 Task: Add Liquid Death Iced Black Tea, Armless Palmer to the cart.
Action: Mouse moved to (18, 73)
Screenshot: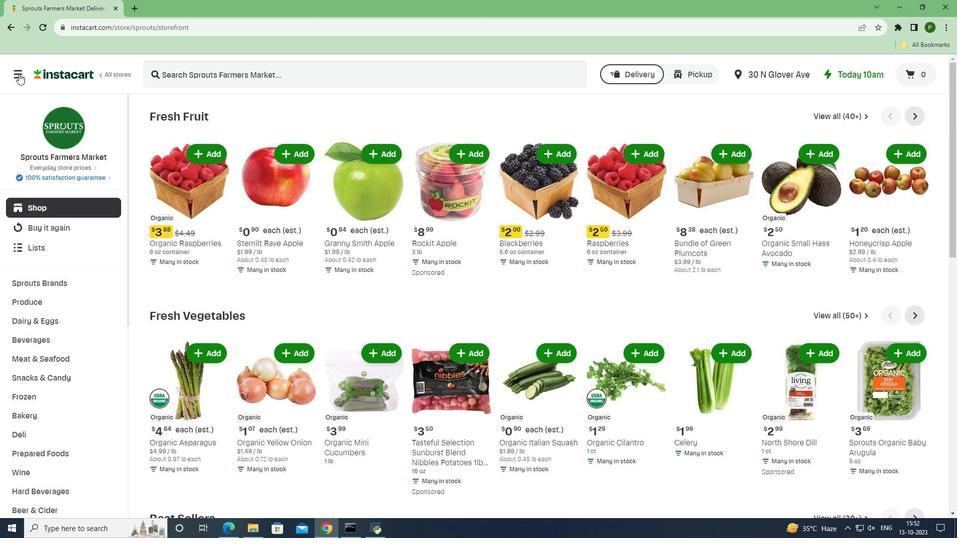 
Action: Mouse pressed left at (18, 73)
Screenshot: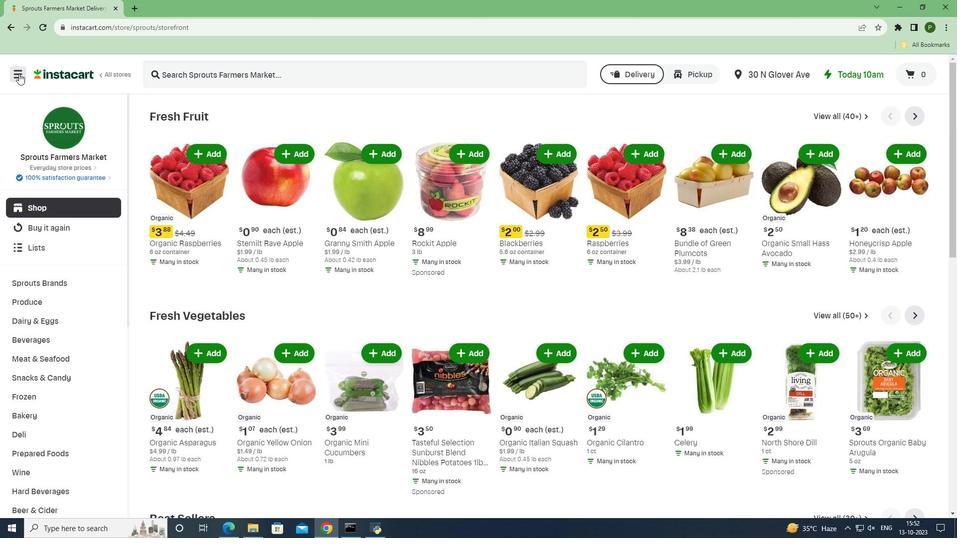 
Action: Mouse moved to (45, 262)
Screenshot: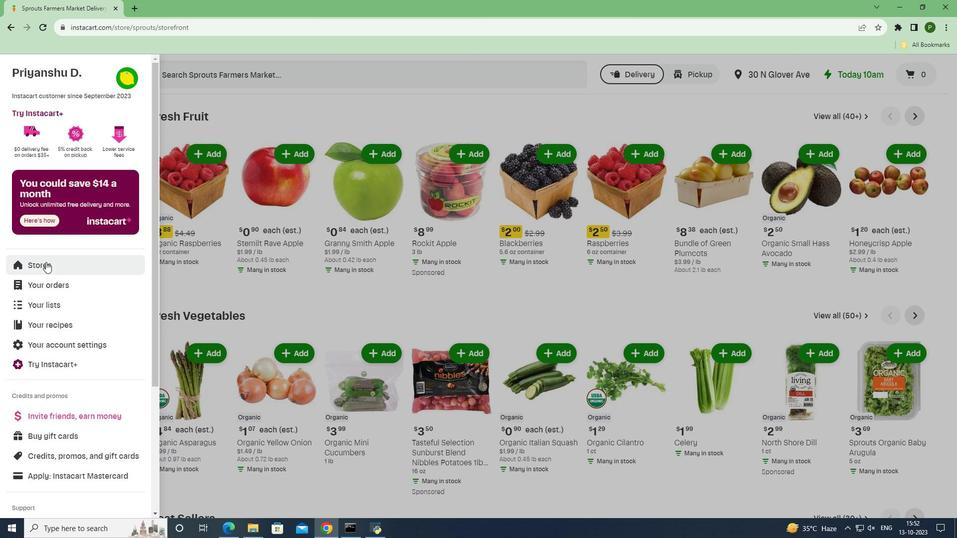 
Action: Mouse pressed left at (45, 262)
Screenshot: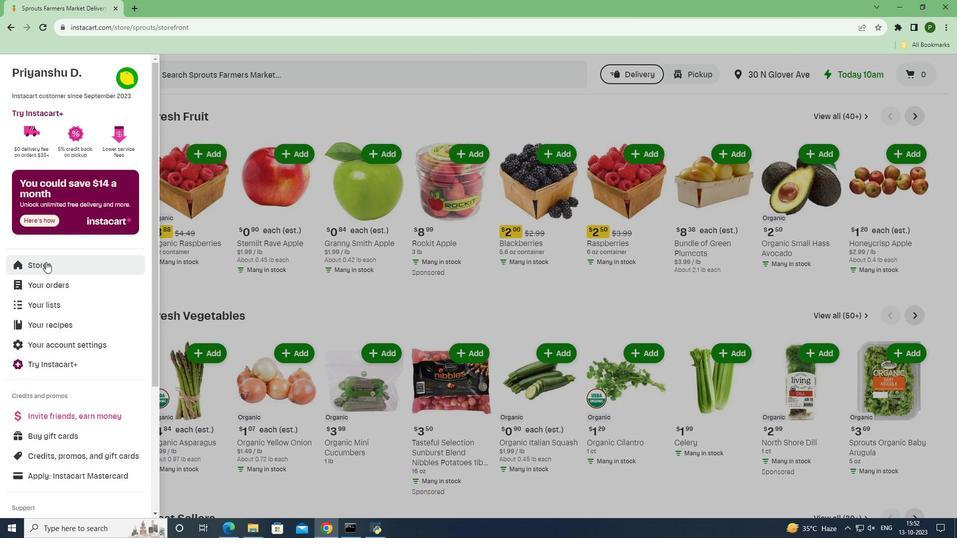 
Action: Mouse moved to (230, 111)
Screenshot: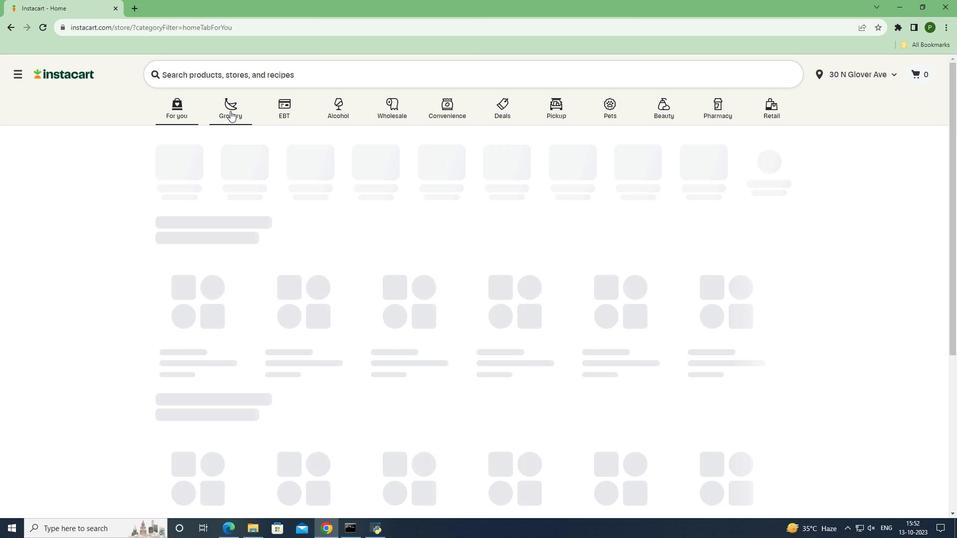 
Action: Mouse pressed left at (230, 111)
Screenshot: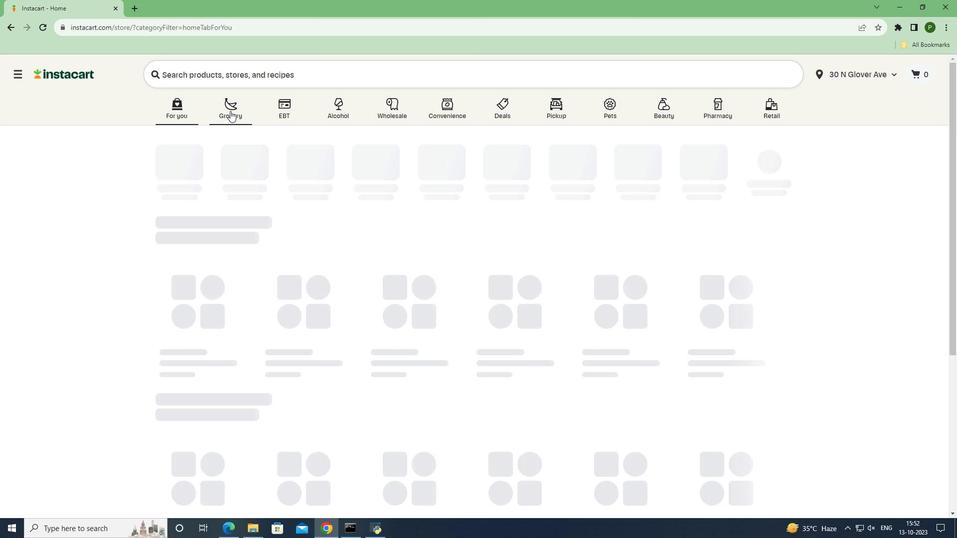 
Action: Mouse moved to (624, 228)
Screenshot: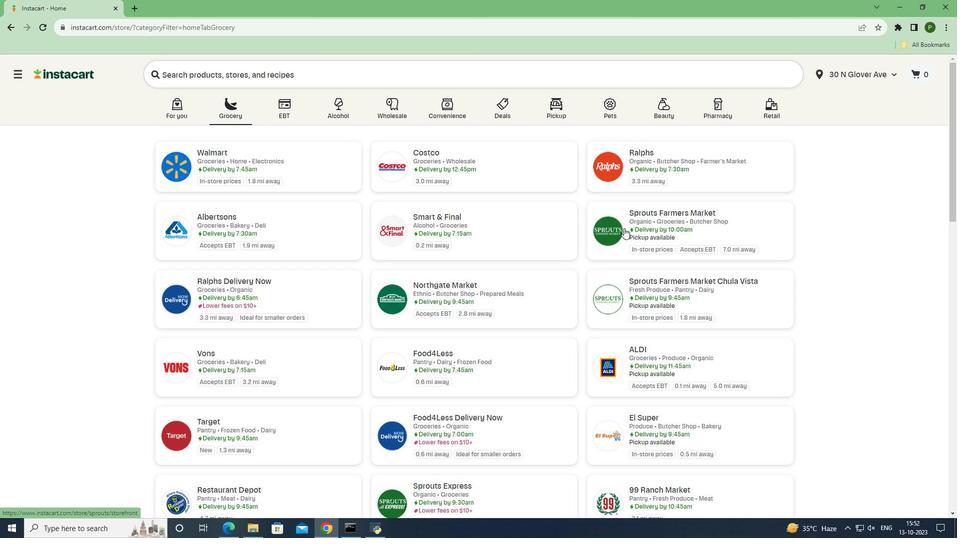 
Action: Mouse pressed left at (624, 228)
Screenshot: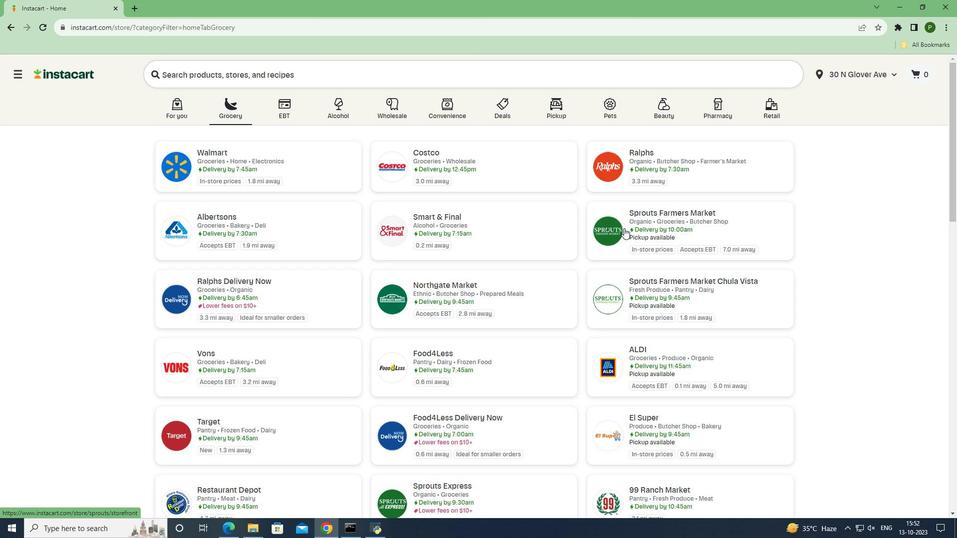 
Action: Mouse moved to (49, 337)
Screenshot: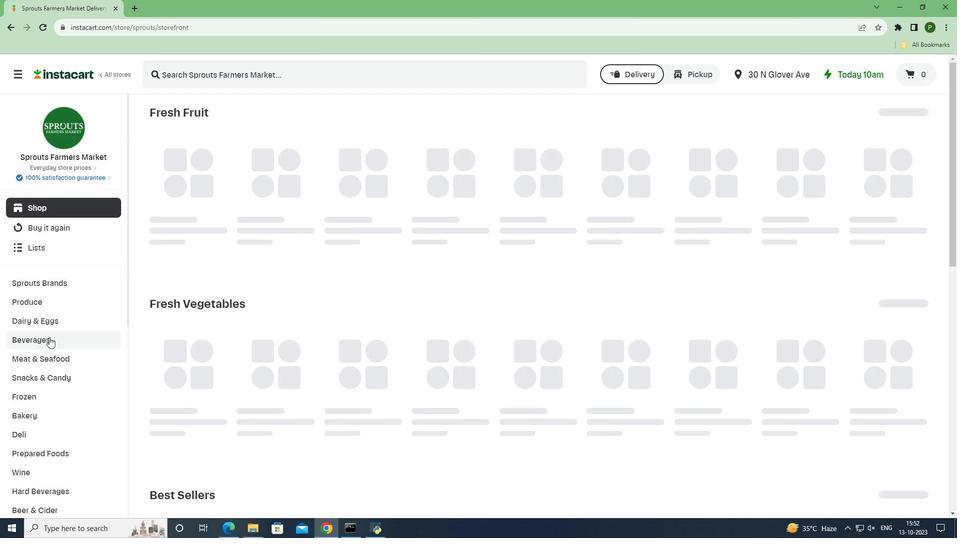 
Action: Mouse pressed left at (49, 337)
Screenshot: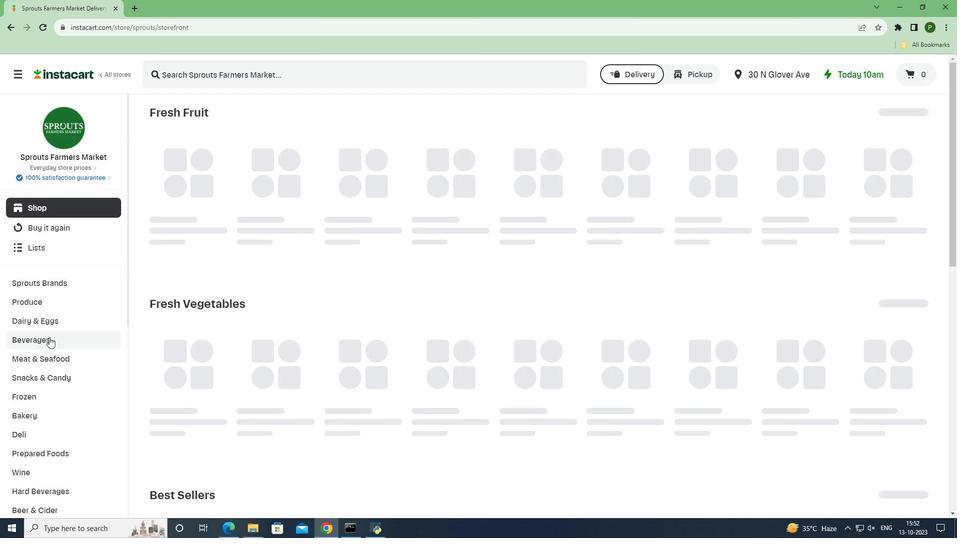 
Action: Mouse moved to (862, 138)
Screenshot: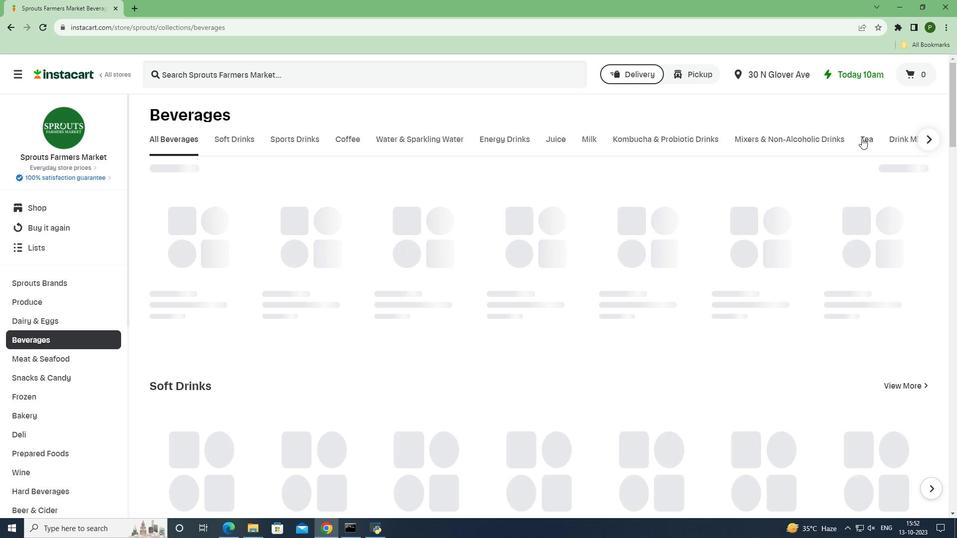 
Action: Mouse pressed left at (862, 138)
Screenshot: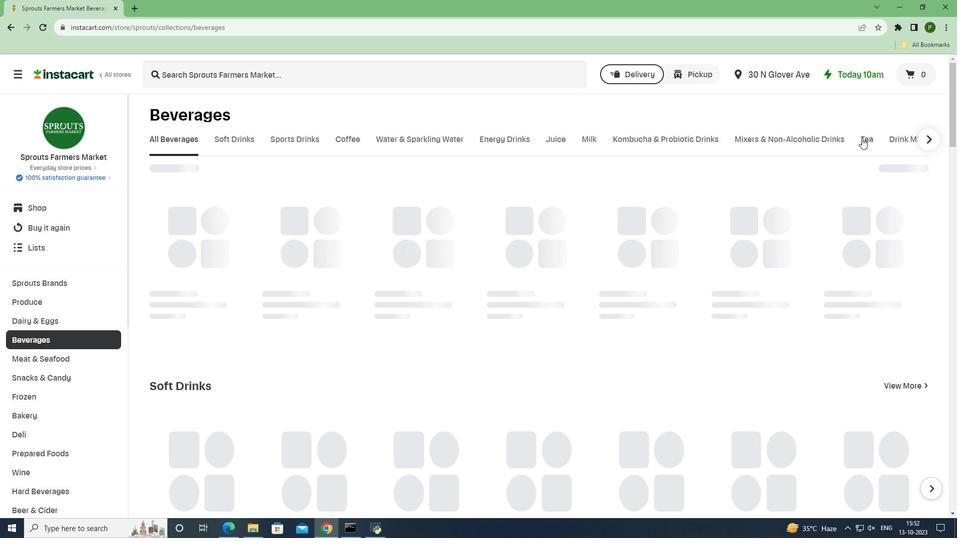 
Action: Mouse moved to (513, 78)
Screenshot: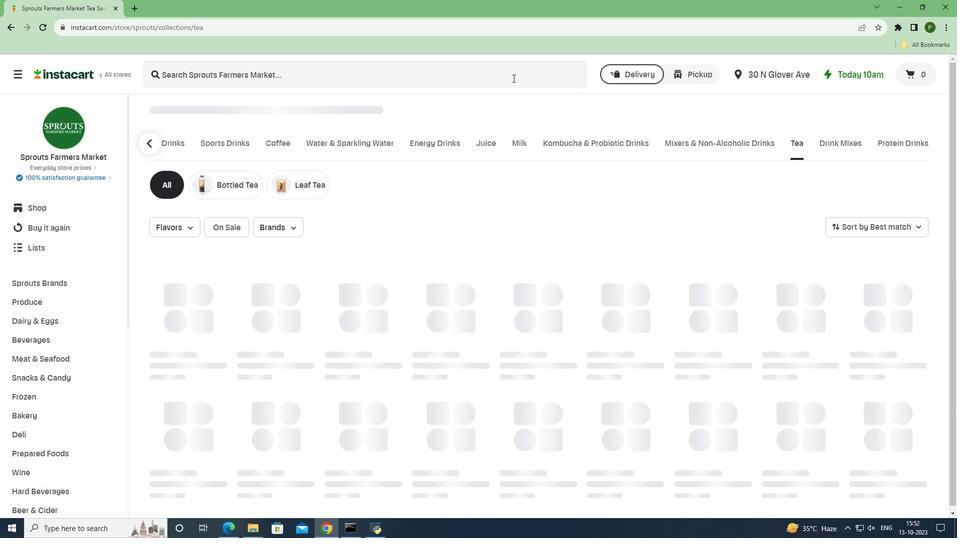 
Action: Mouse pressed left at (513, 78)
Screenshot: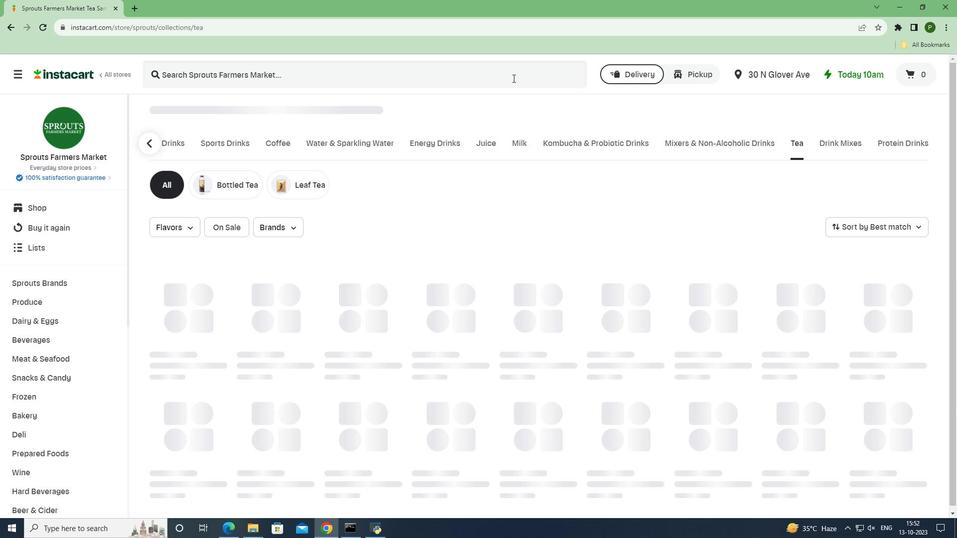 
Action: Mouse moved to (512, 77)
Screenshot: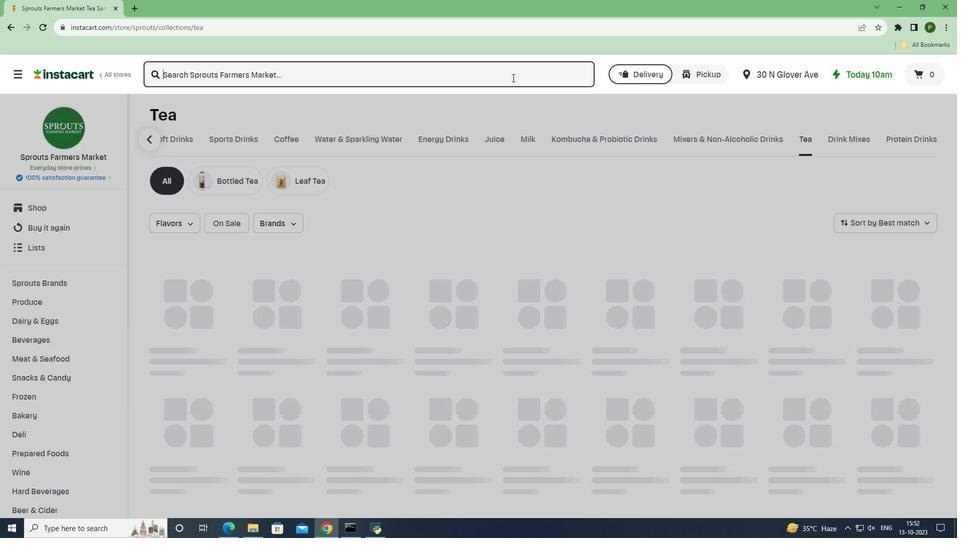 
Action: Key pressed <Key.caps_lock>L<Key.caps_lock>iquid<Key.space><Key.caps_lock>D<Key.caps_lock>eath<Key.space><Key.caps_lock>I<Key.caps_lock>ced<Key.space><Key.caps_lock>B<Key.caps_lock>lack<Key.space><Key.caps_lock>T<Key.caps_lock>ea,<Key.space><Key.caps_lock>A<Key.caps_lock>rmless<Key.space><Key.caps_lock>P<Key.caps_lock>almer<Key.space><Key.enter>
Screenshot: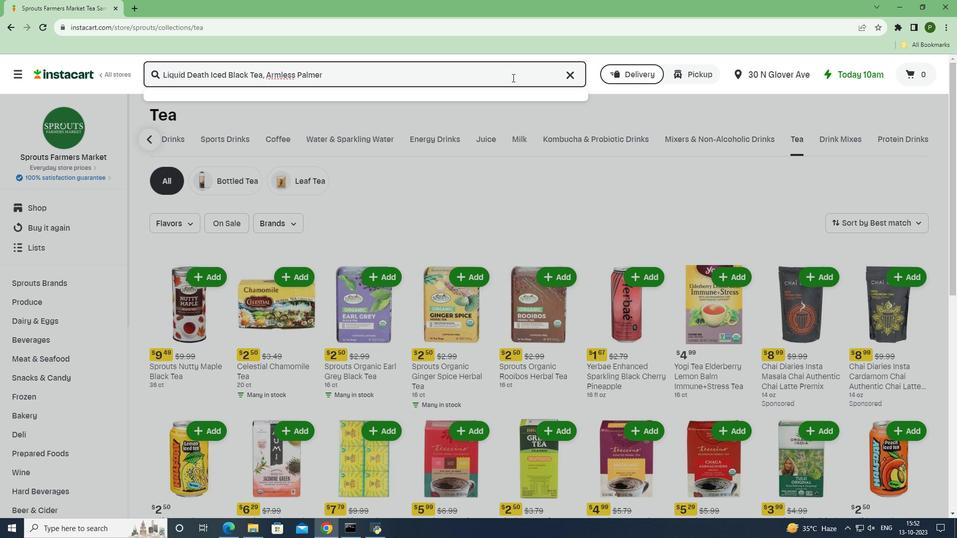
Action: Mouse moved to (430, 188)
Screenshot: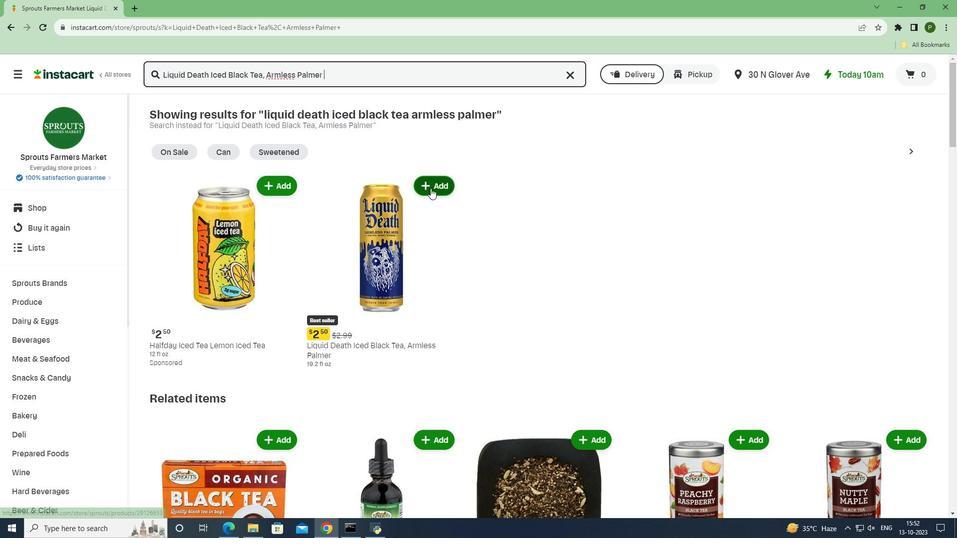 
Action: Mouse pressed left at (430, 188)
Screenshot: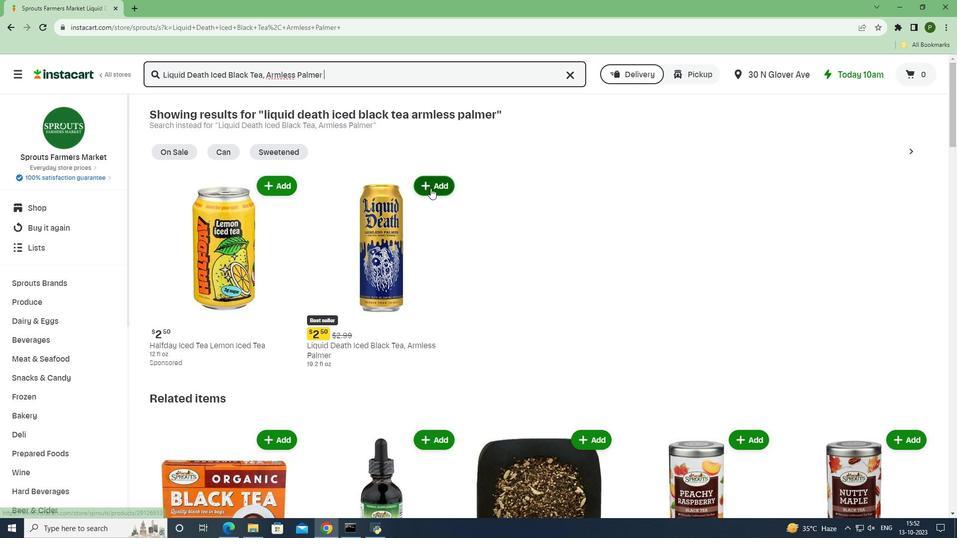 
Action: Mouse moved to (466, 263)
Screenshot: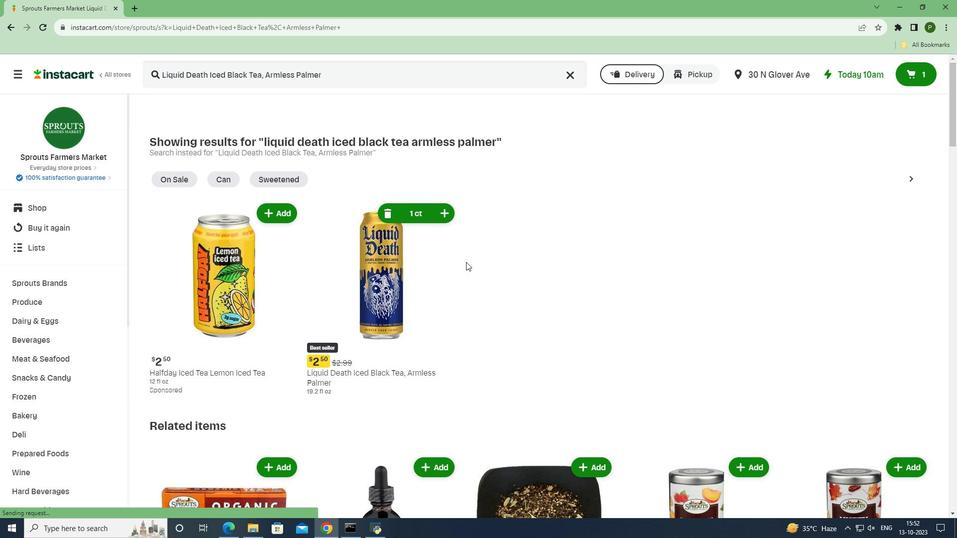 
